Task: Add Sprouts Homestyle Cheddar Mac & Cheese to the cart.
Action: Mouse moved to (248, 118)
Screenshot: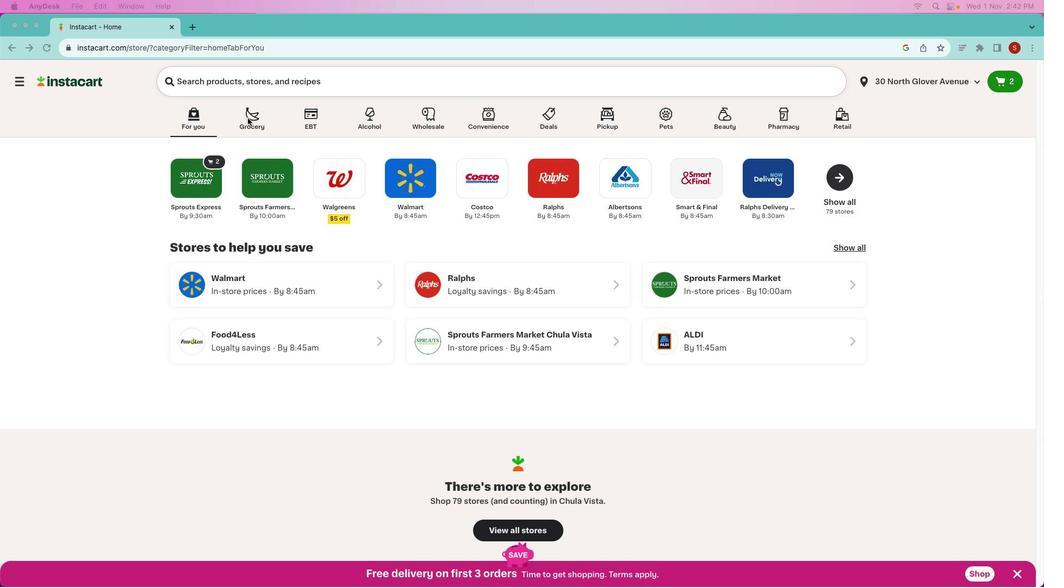 
Action: Mouse pressed left at (248, 118)
Screenshot: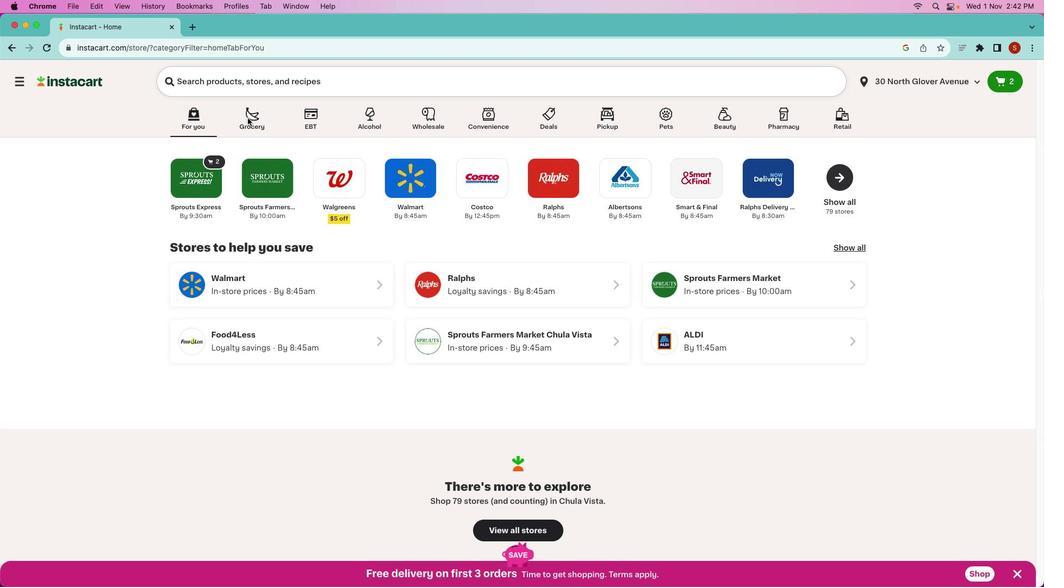 
Action: Mouse pressed left at (248, 118)
Screenshot: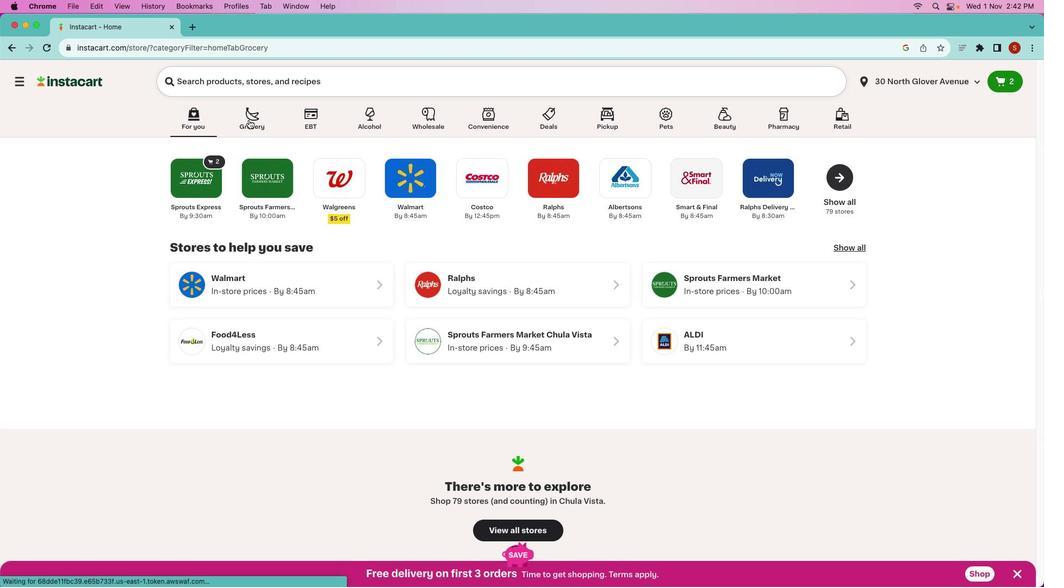
Action: Mouse moved to (468, 273)
Screenshot: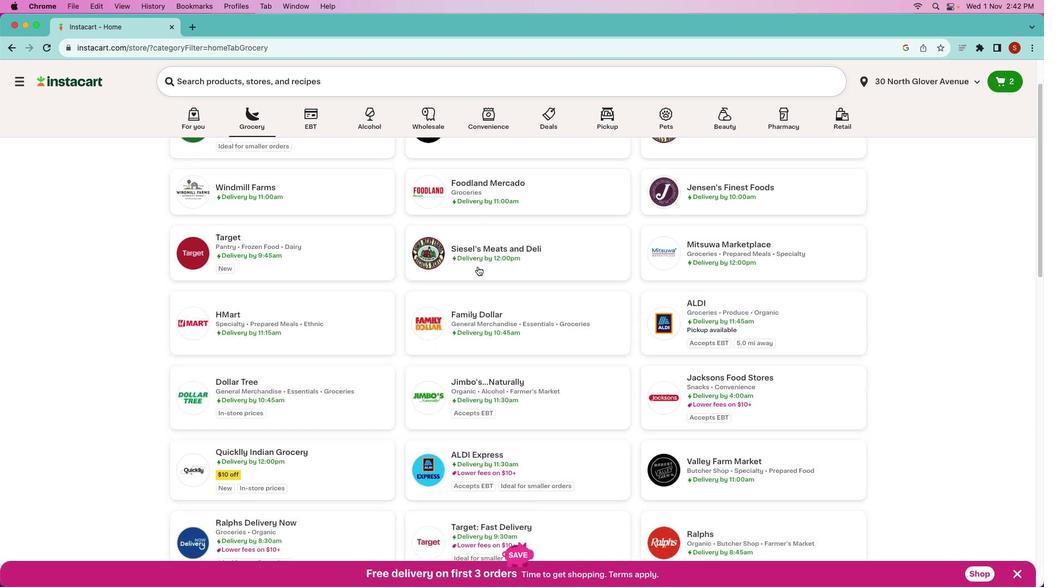 
Action: Mouse scrolled (468, 273) with delta (0, 0)
Screenshot: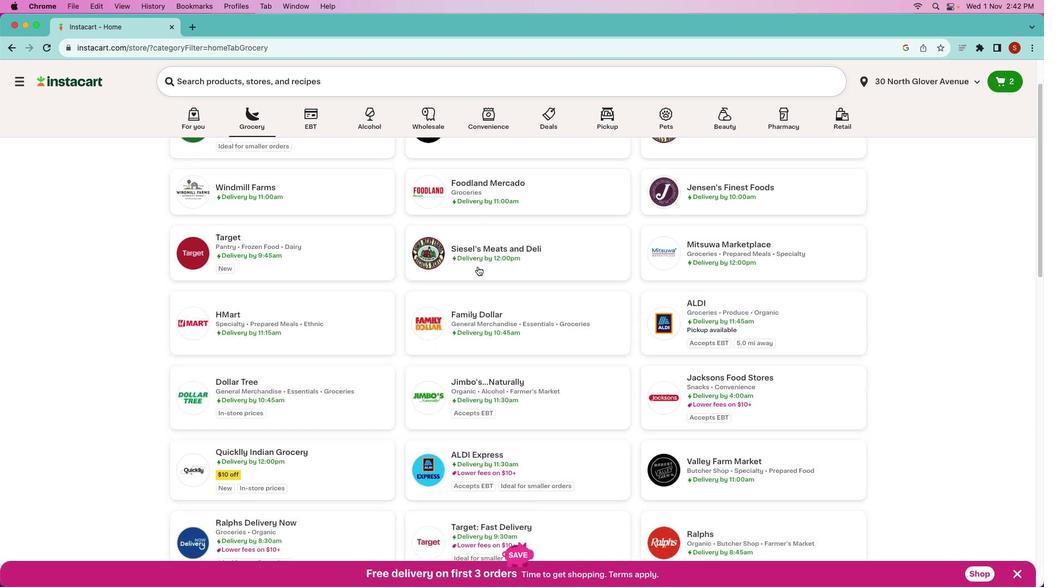 
Action: Mouse moved to (476, 267)
Screenshot: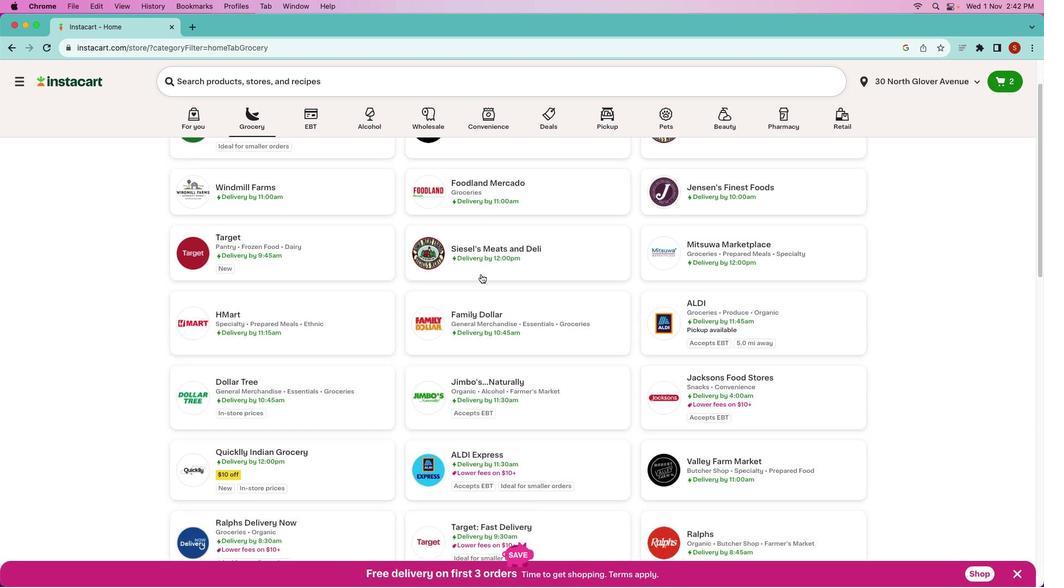 
Action: Mouse scrolled (476, 267) with delta (0, 0)
Screenshot: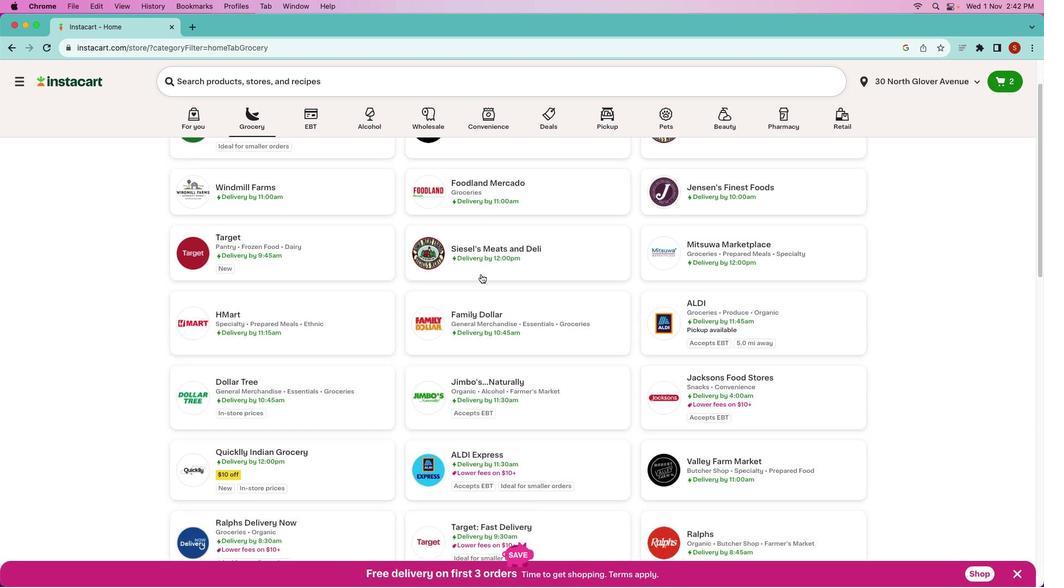 
Action: Mouse moved to (478, 266)
Screenshot: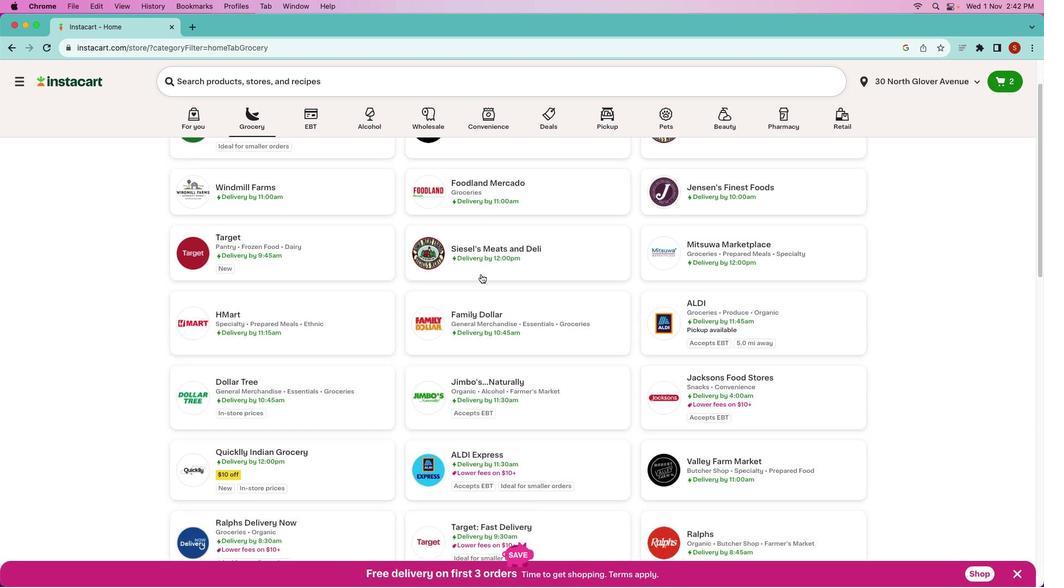 
Action: Mouse scrolled (478, 266) with delta (0, -1)
Screenshot: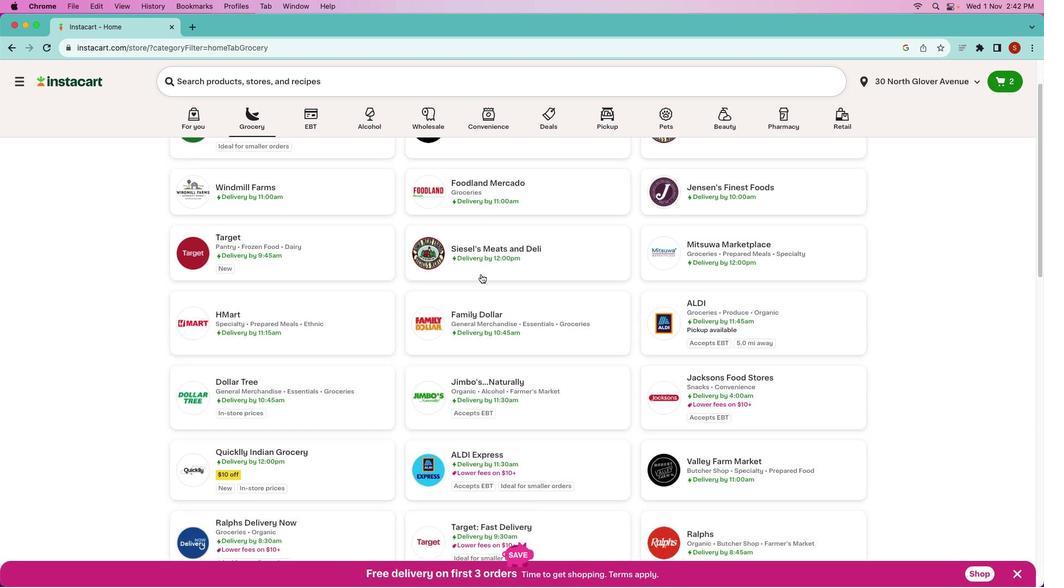 
Action: Mouse moved to (503, 317)
Screenshot: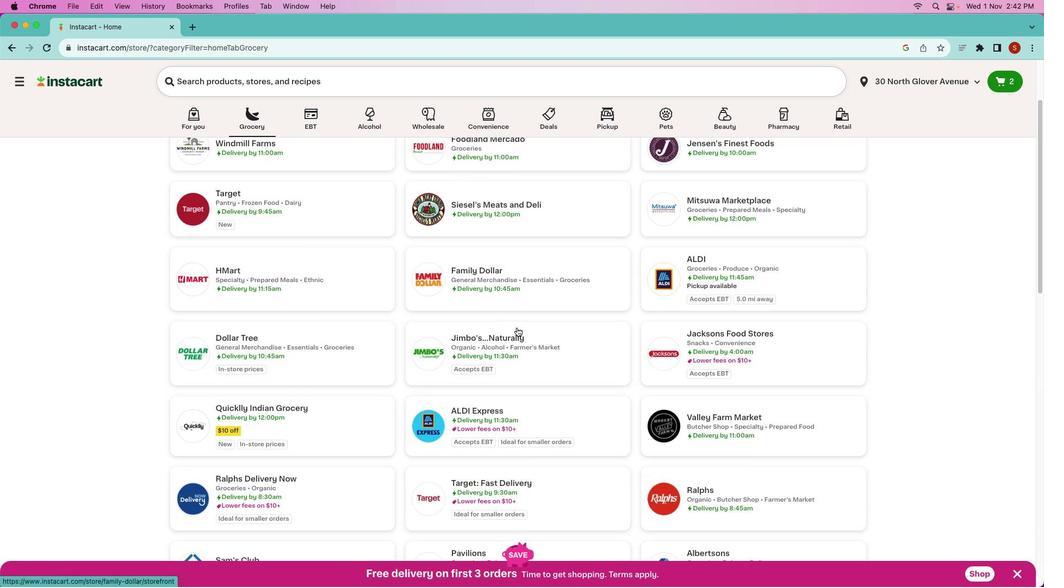 
Action: Mouse scrolled (503, 317) with delta (0, 0)
Screenshot: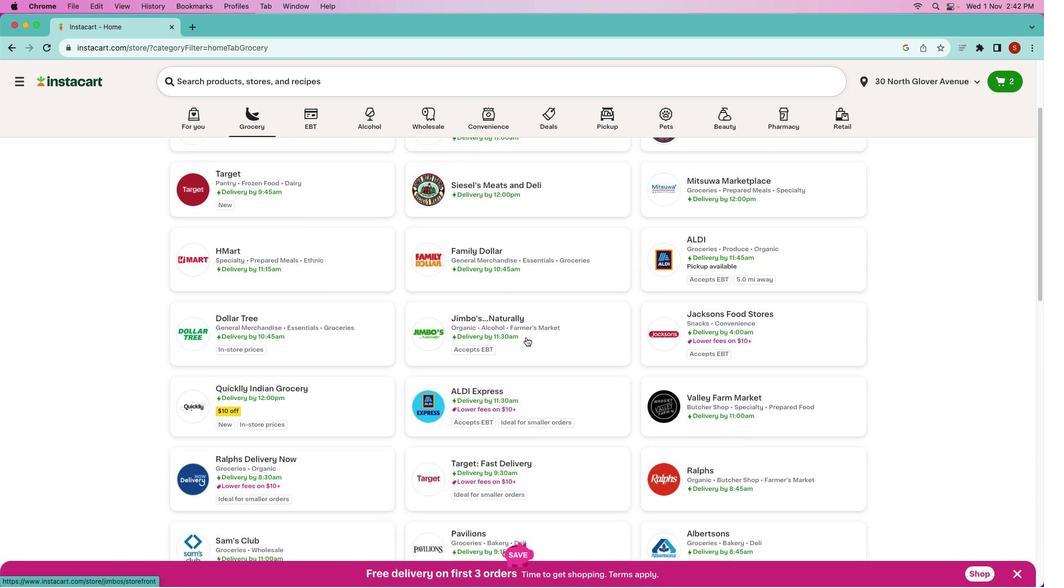 
Action: Mouse moved to (503, 317)
Screenshot: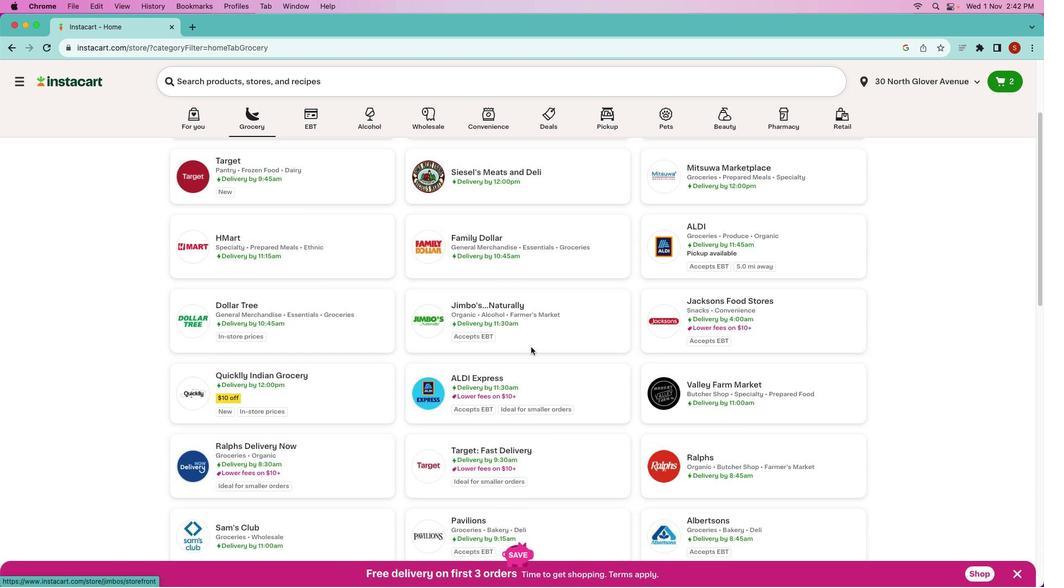 
Action: Mouse scrolled (503, 317) with delta (0, 0)
Screenshot: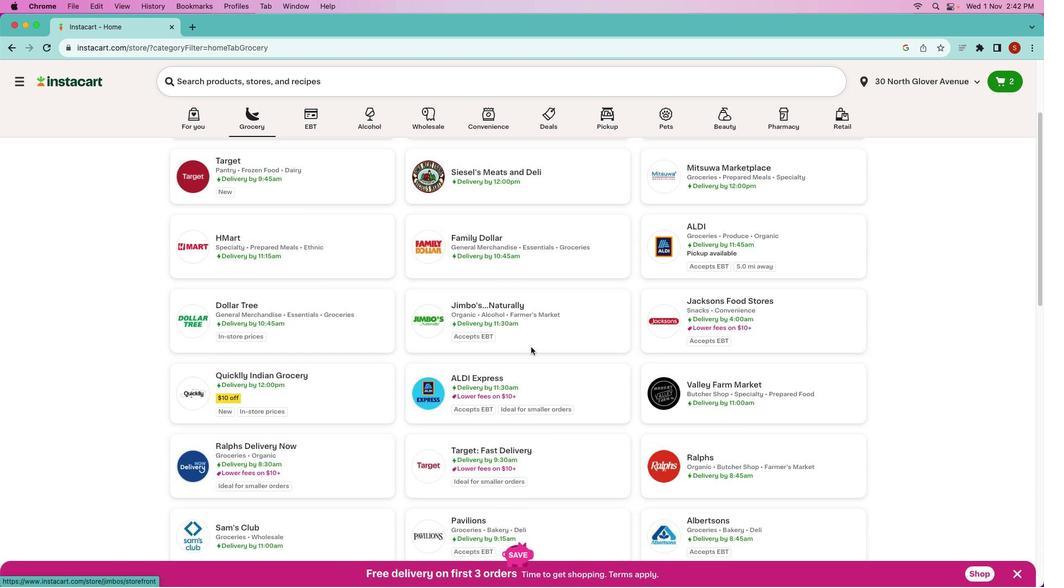 
Action: Mouse moved to (505, 318)
Screenshot: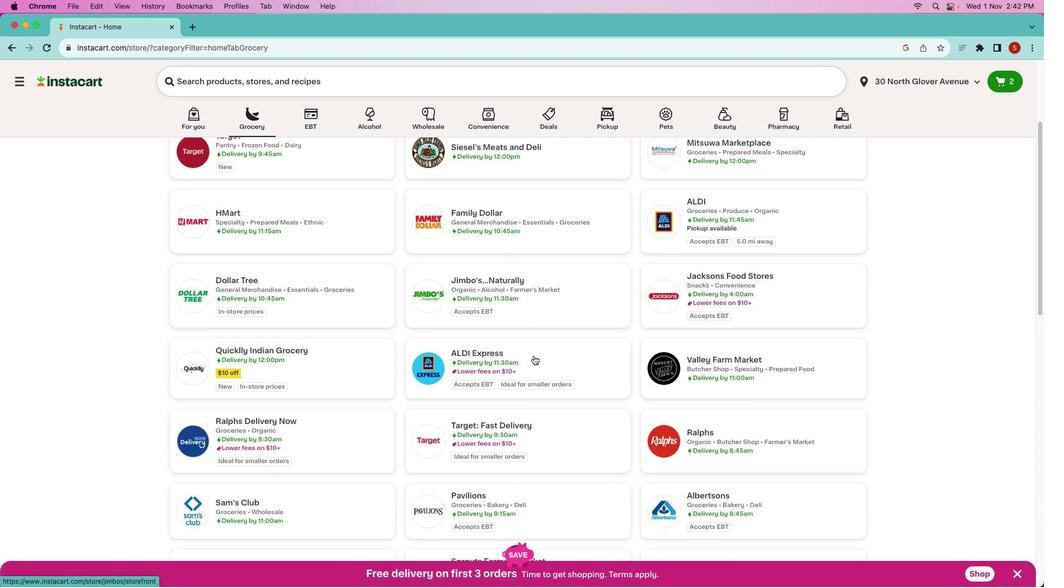 
Action: Mouse scrolled (505, 318) with delta (0, -1)
Screenshot: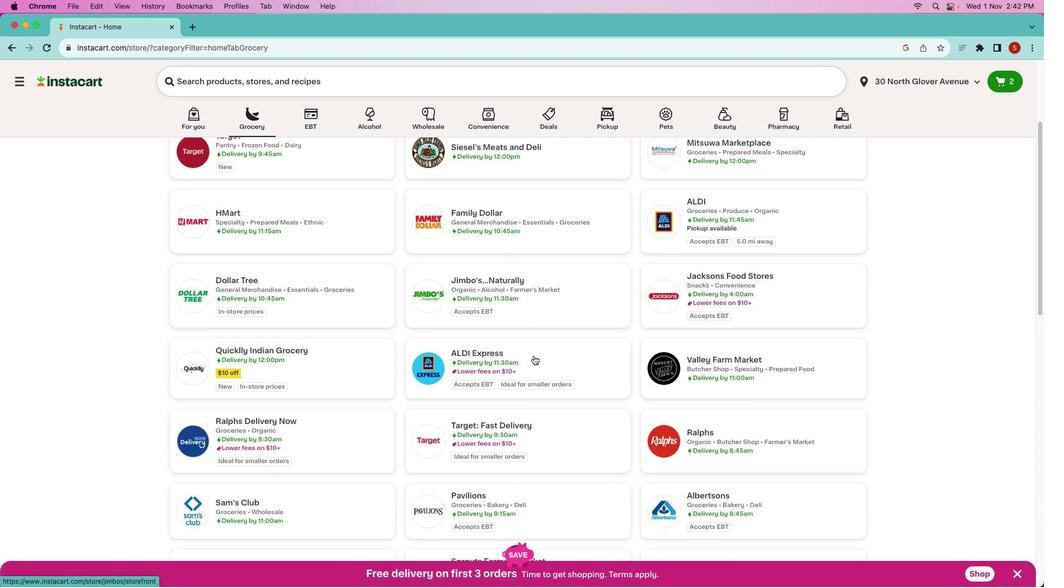 
Action: Mouse moved to (514, 500)
Screenshot: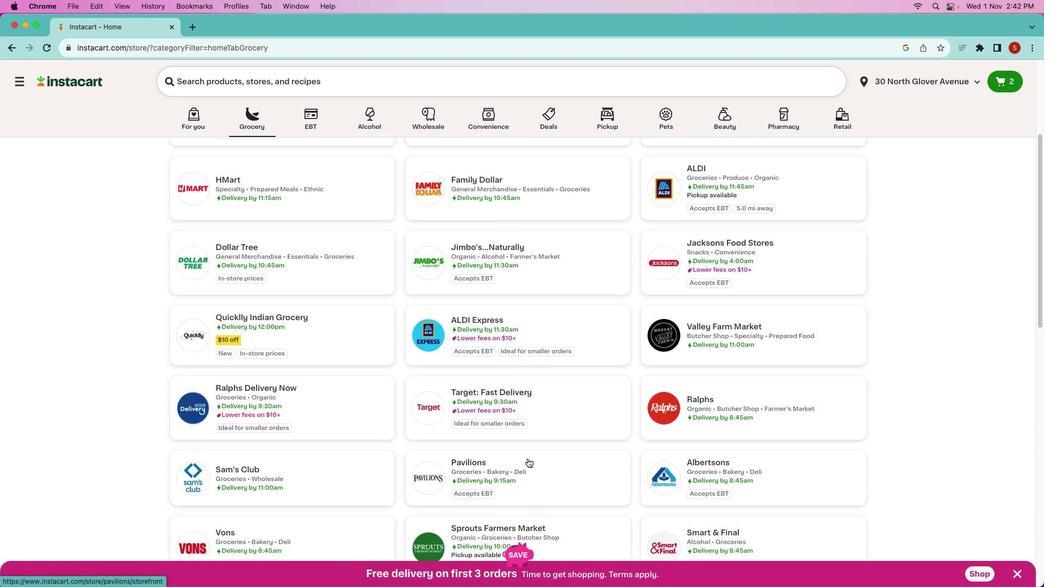 
Action: Mouse scrolled (514, 500) with delta (0, 0)
Screenshot: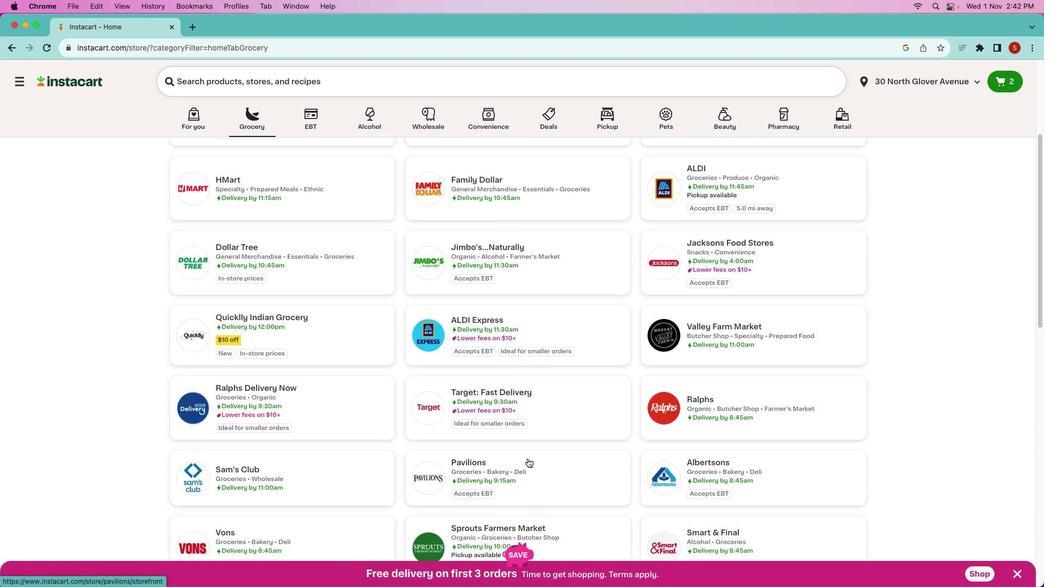 
Action: Mouse moved to (523, 479)
Screenshot: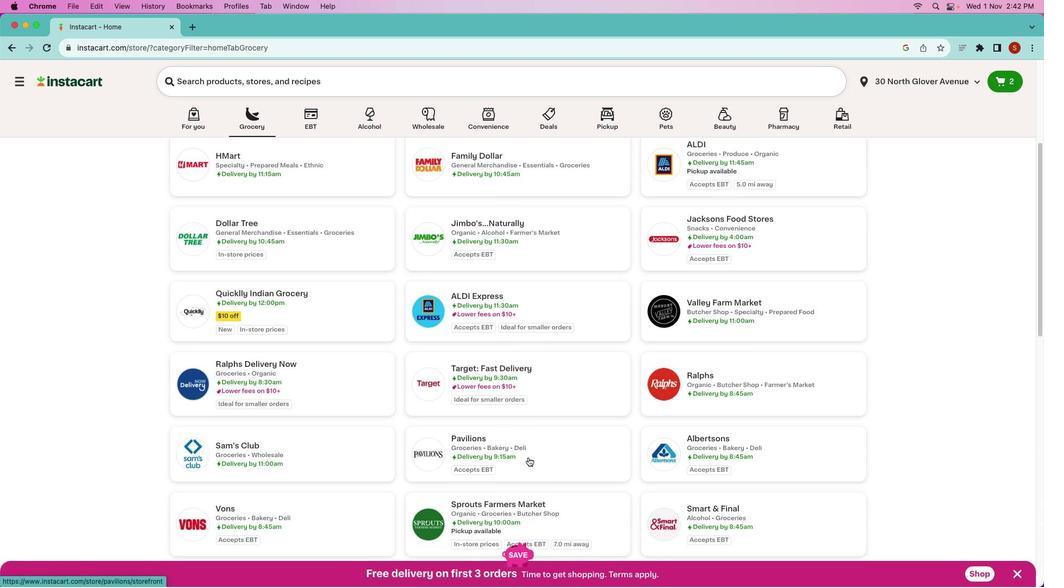 
Action: Mouse scrolled (523, 479) with delta (0, 0)
Screenshot: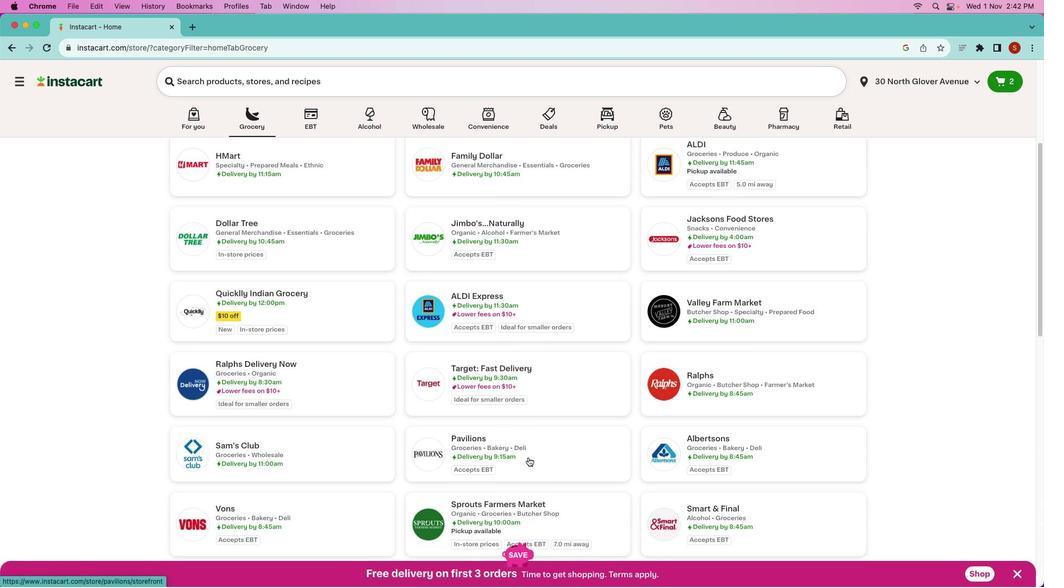 
Action: Mouse moved to (525, 471)
Screenshot: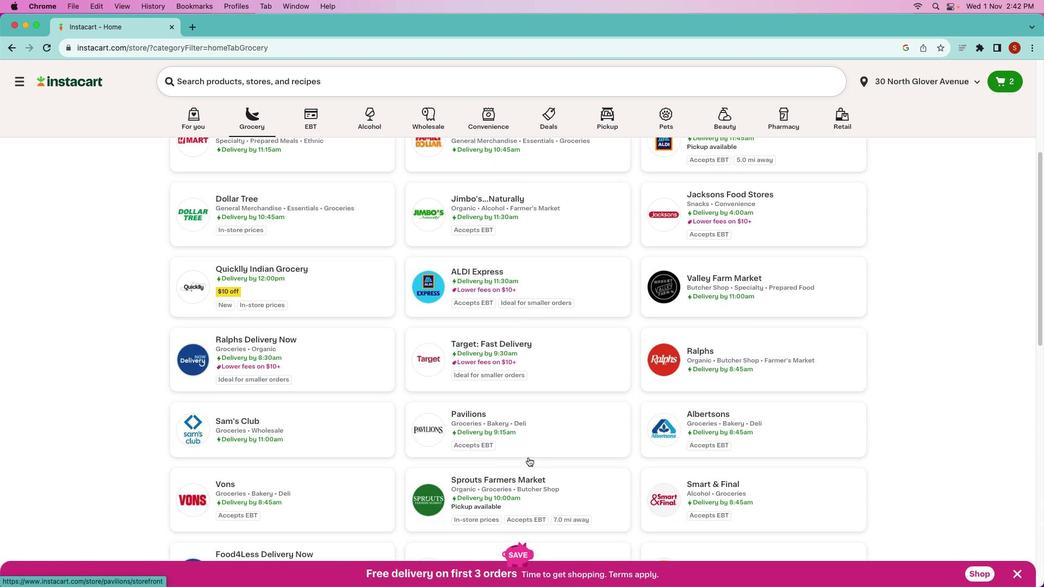 
Action: Mouse scrolled (525, 471) with delta (0, -1)
Screenshot: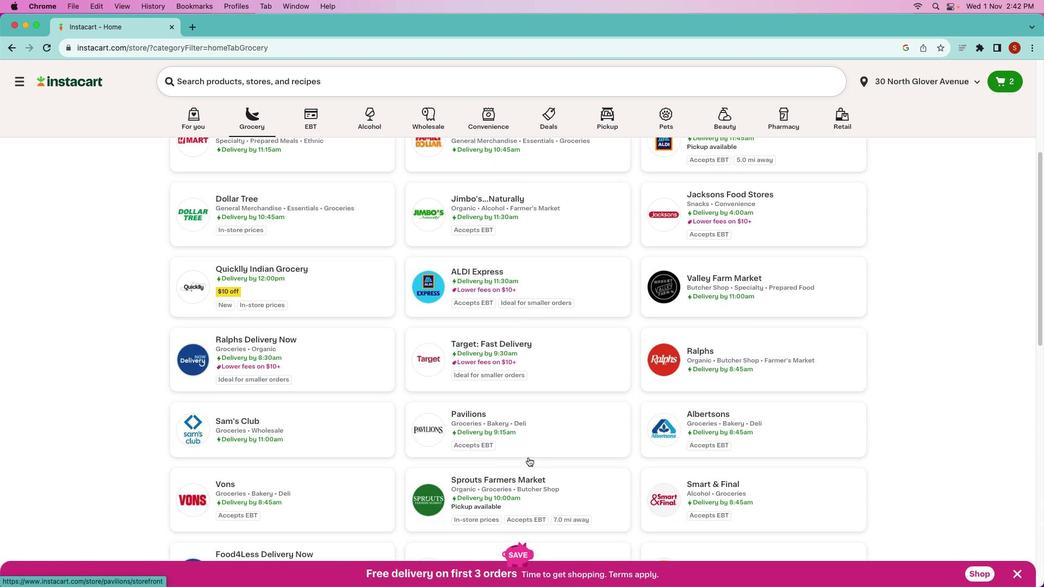 
Action: Mouse moved to (513, 467)
Screenshot: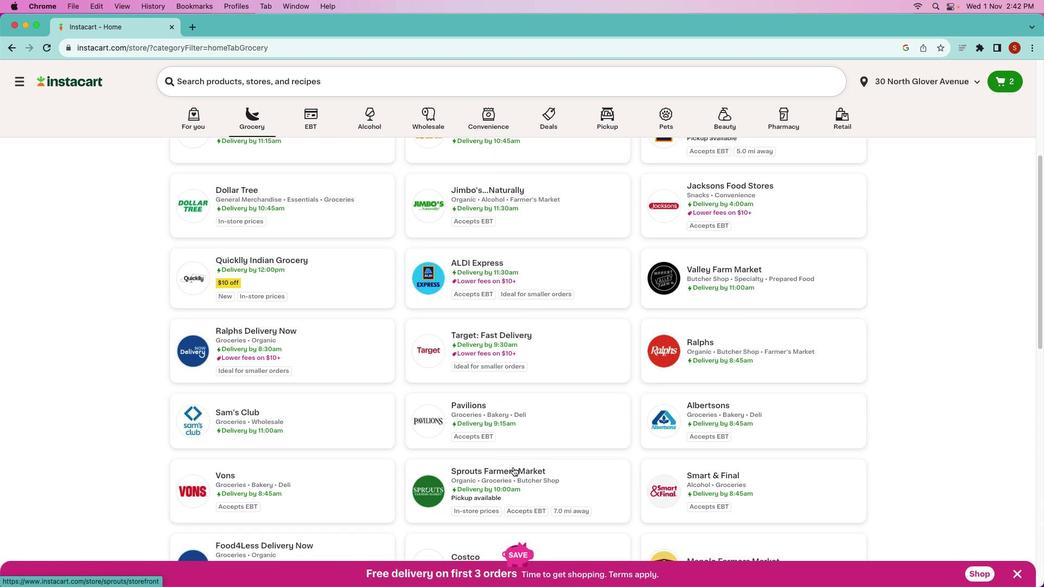 
Action: Mouse pressed left at (513, 467)
Screenshot: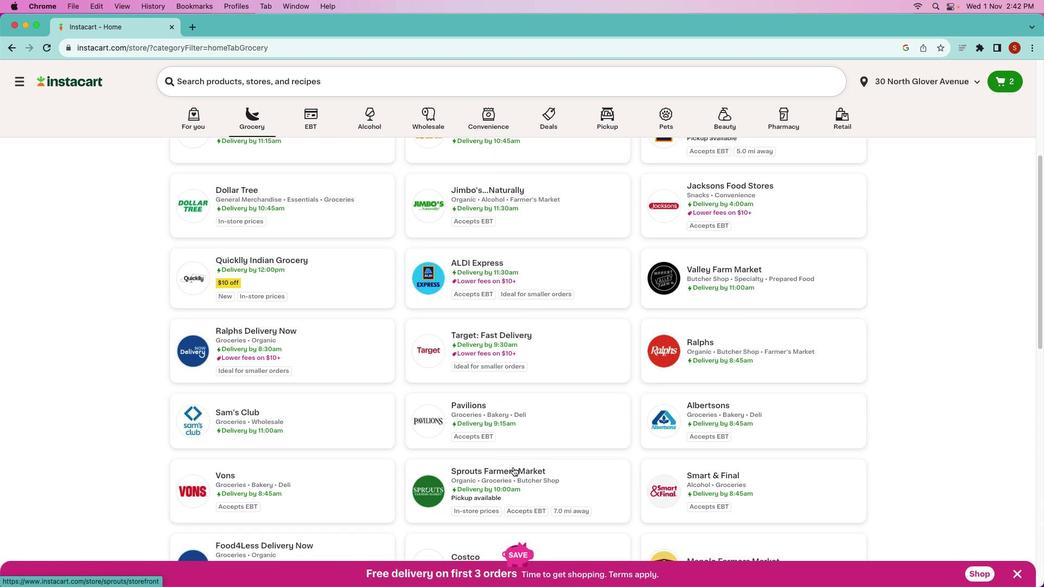 
Action: Mouse pressed left at (513, 467)
Screenshot: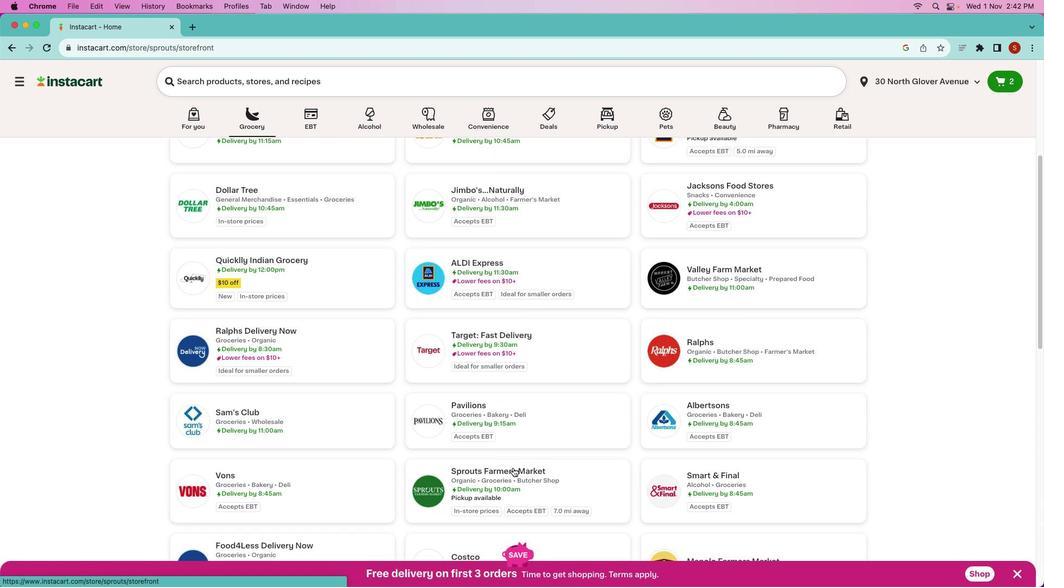 
Action: Mouse moved to (278, 81)
Screenshot: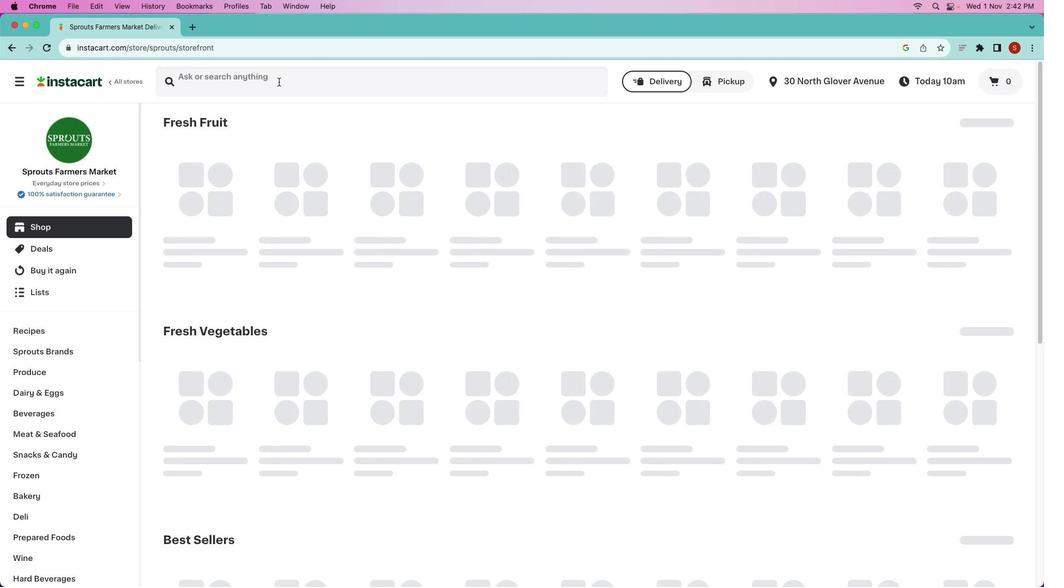 
Action: Mouse pressed left at (278, 81)
Screenshot: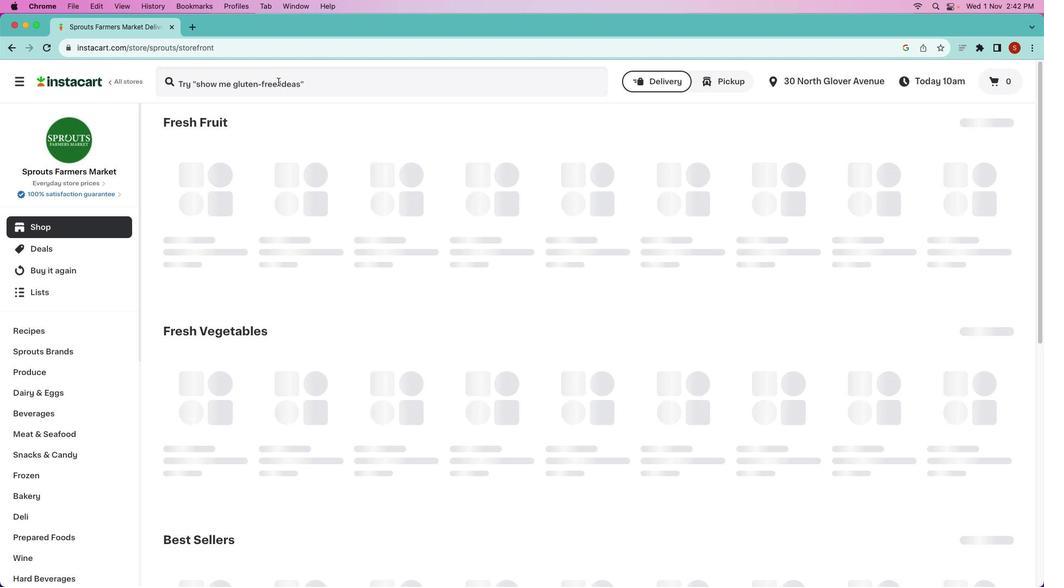 
Action: Mouse moved to (290, 83)
Screenshot: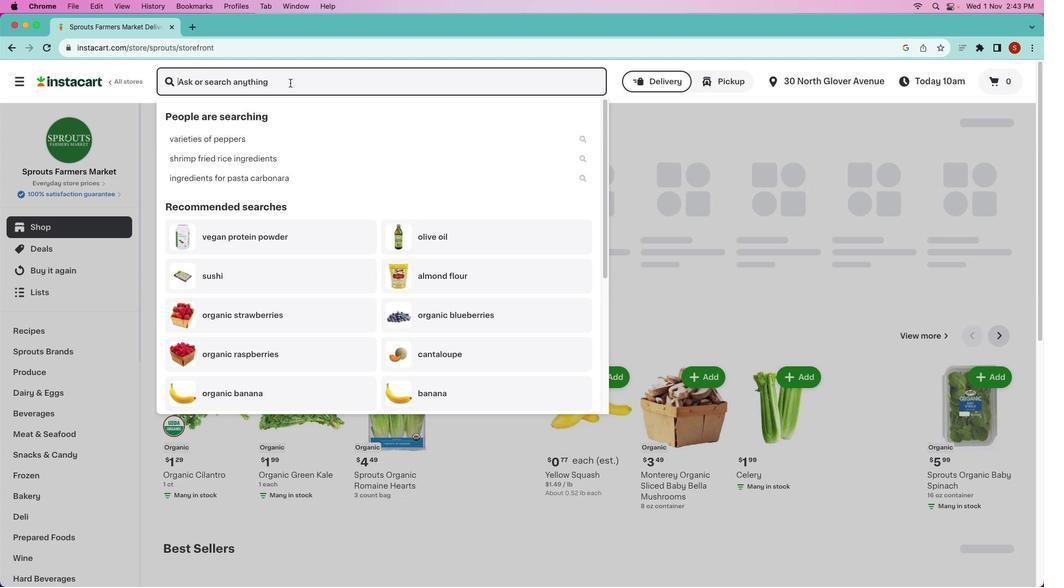 
Action: Key pressed 's''p''r''o''u''t''s'Key.space'h''o''m''e''s''t''y''l''e'Key.space'c''h''e''d''d''a''r'Key.space'm''a''c'Key.spaceKey.shift_r'&'Key.space'c''h''e''e''s''e'Key.spaceKey.enter
Screenshot: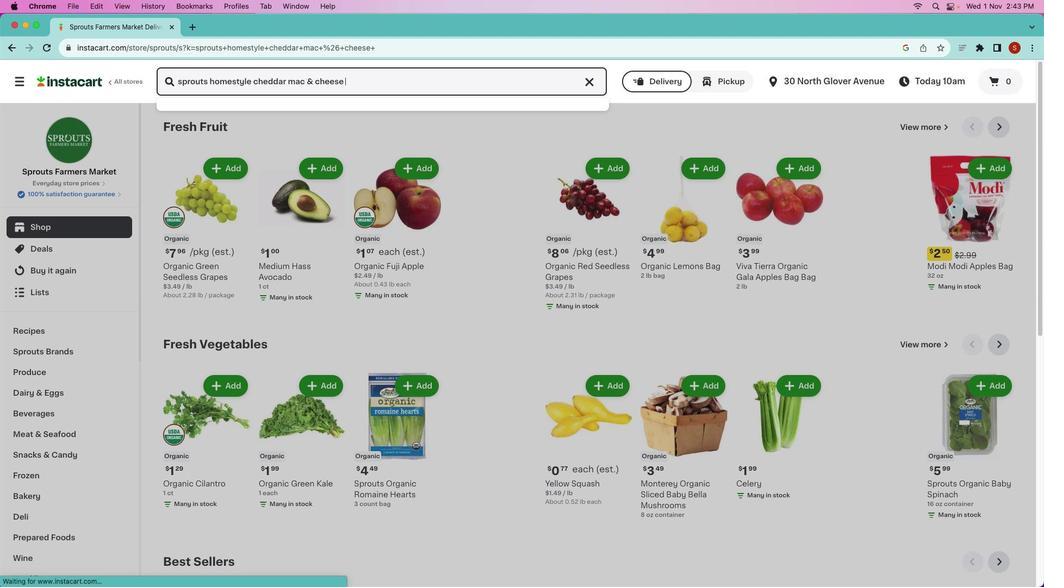 
Action: Mouse moved to (643, 184)
Screenshot: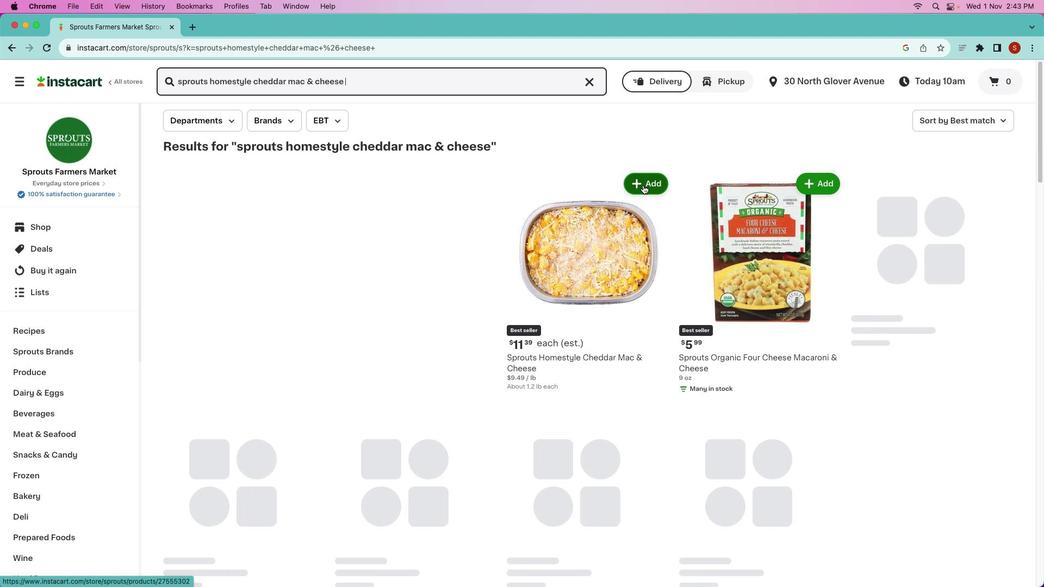 
Action: Mouse pressed left at (643, 184)
Screenshot: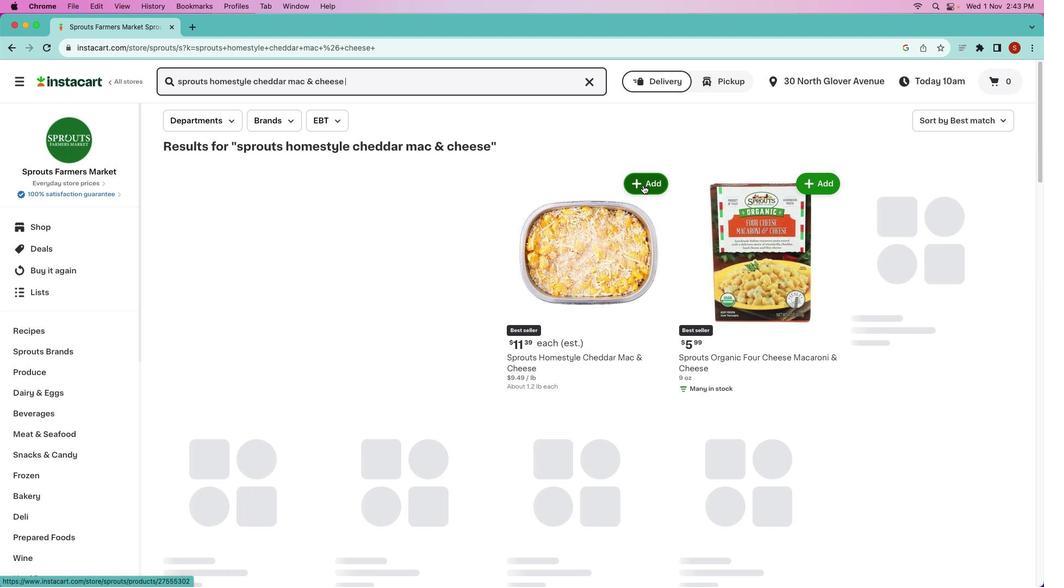 
Action: Mouse moved to (565, 266)
Screenshot: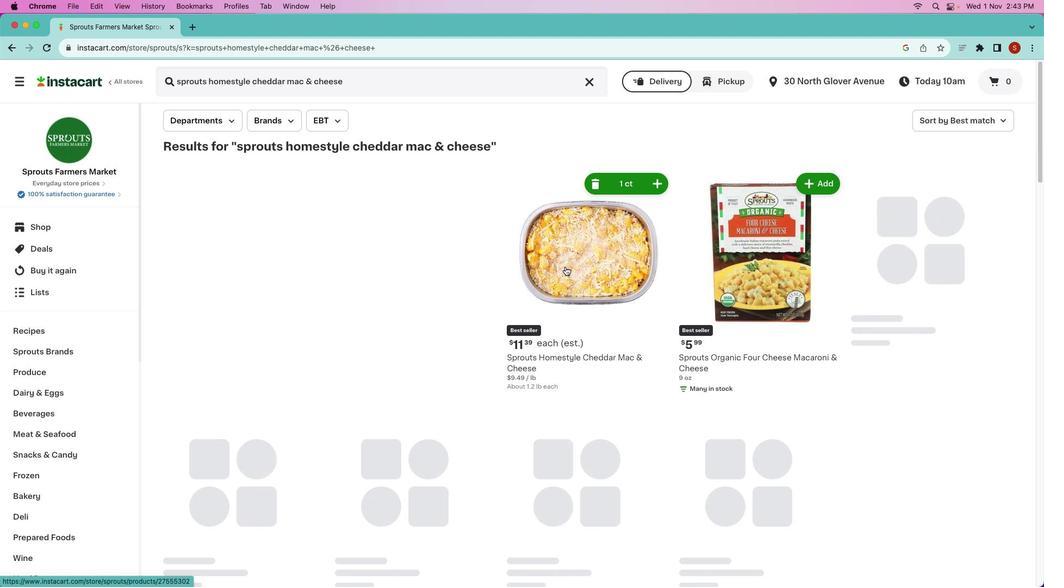 
